 Task: Create a due date automation trigger when advanced on, on the wednesday of the week before a card is due add dates starting next week at 11:00 AM.
Action: Mouse moved to (942, 75)
Screenshot: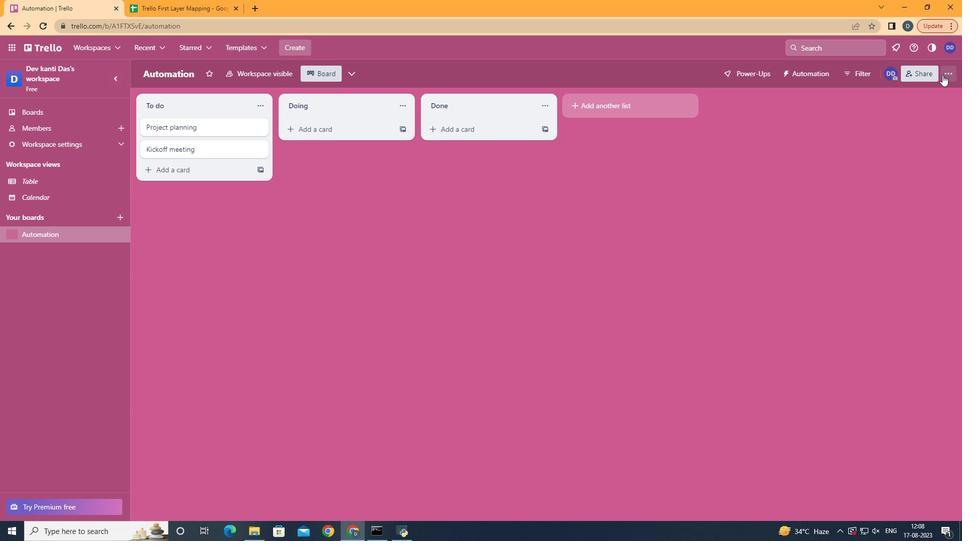 
Action: Mouse pressed left at (942, 75)
Screenshot: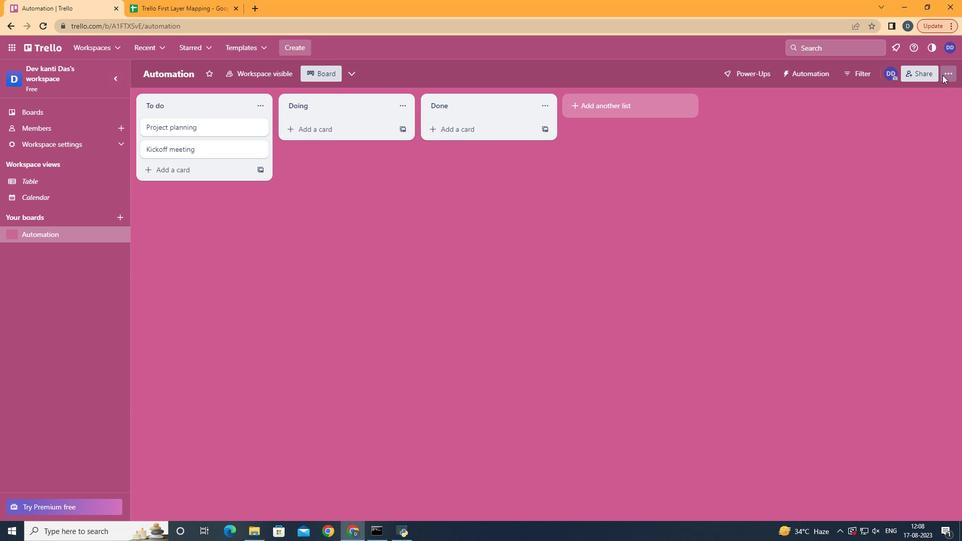 
Action: Mouse moved to (910, 210)
Screenshot: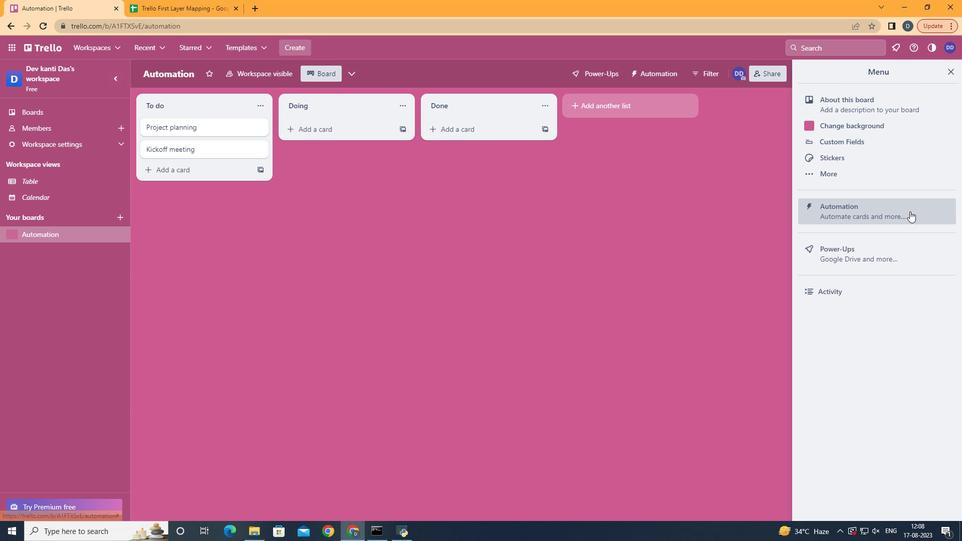 
Action: Mouse pressed left at (910, 210)
Screenshot: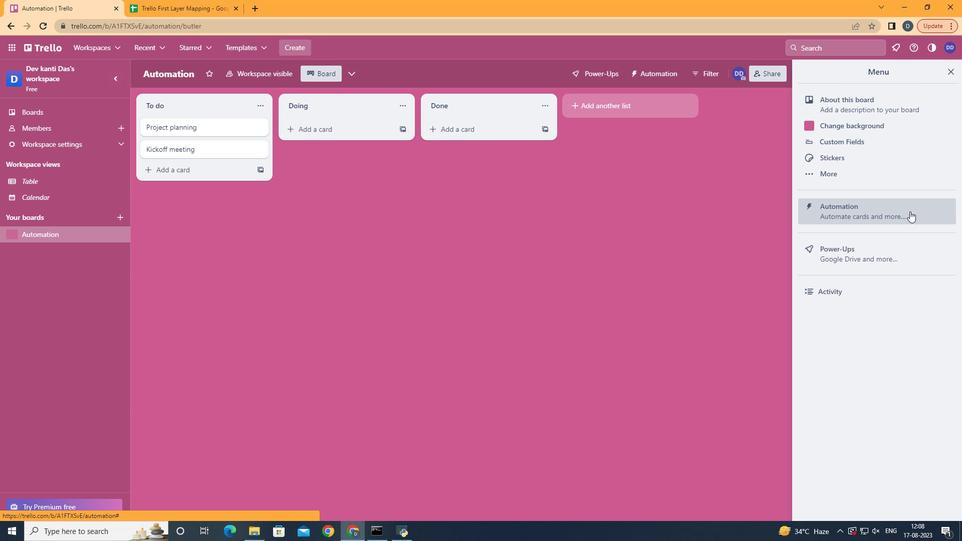 
Action: Mouse moved to (190, 207)
Screenshot: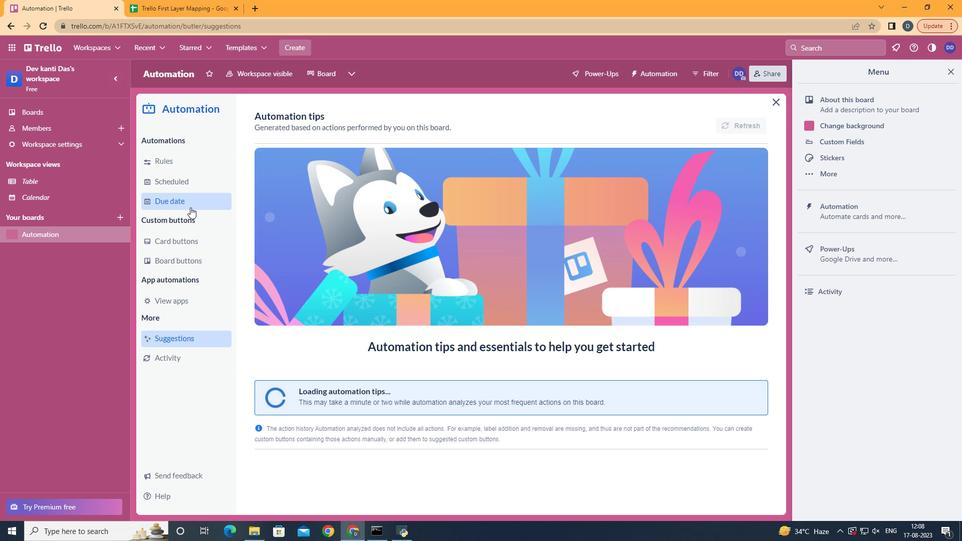 
Action: Mouse pressed left at (190, 207)
Screenshot: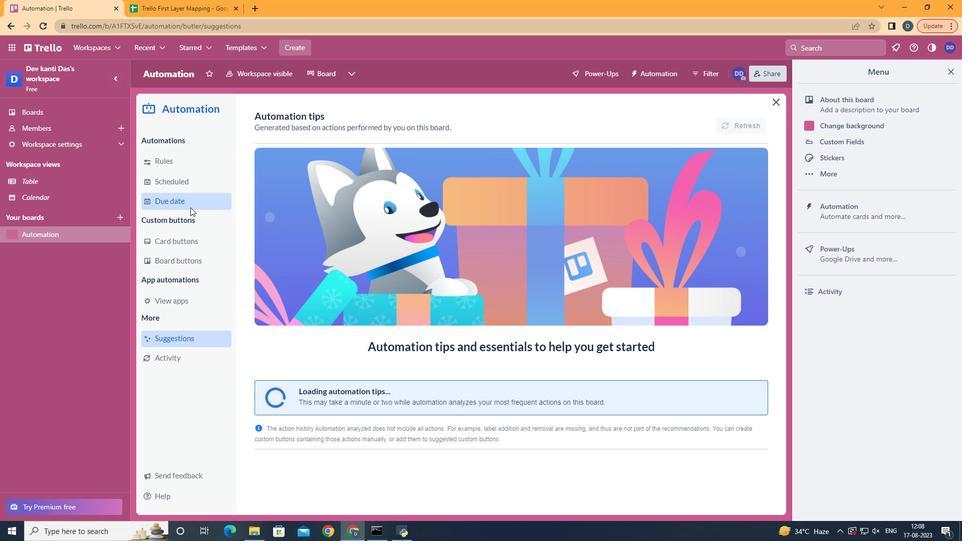 
Action: Mouse moved to (719, 116)
Screenshot: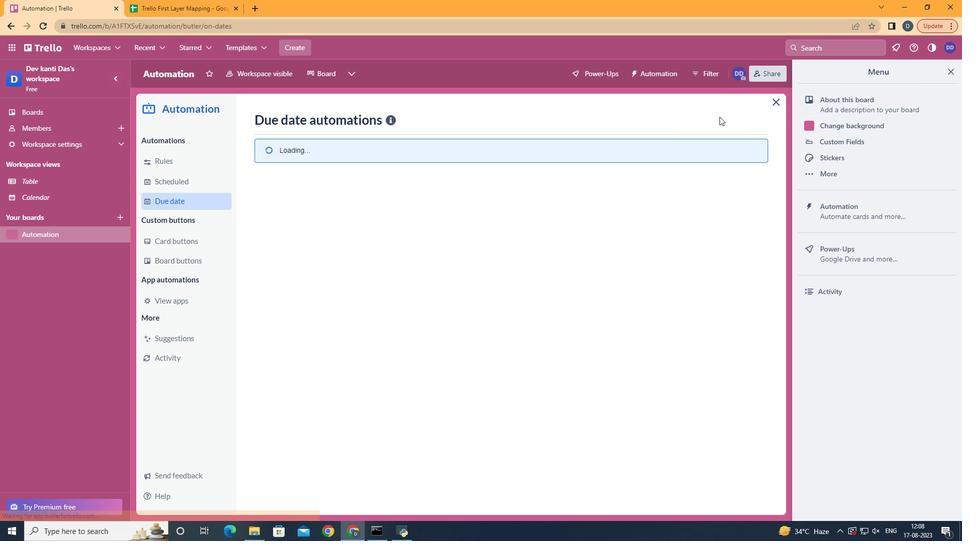 
Action: Mouse pressed left at (719, 116)
Screenshot: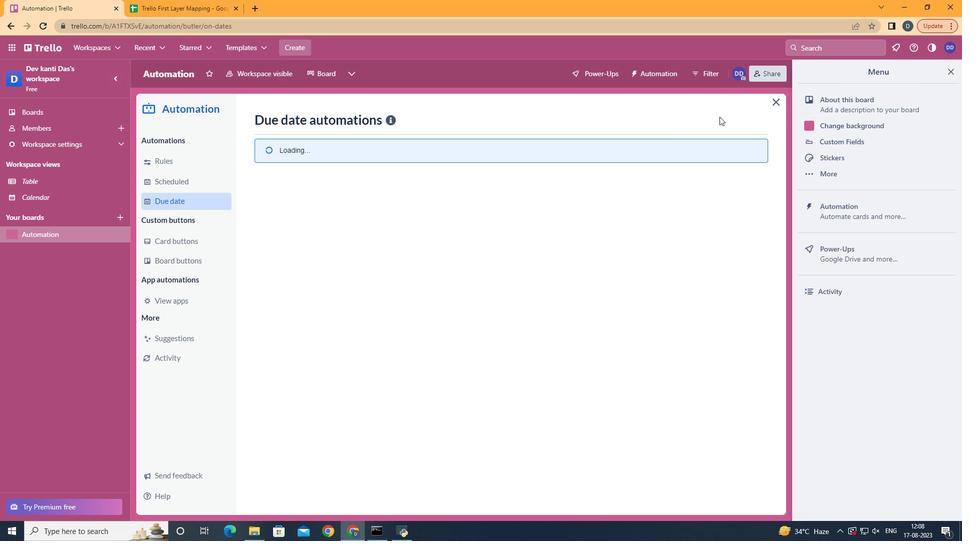 
Action: Mouse moved to (718, 116)
Screenshot: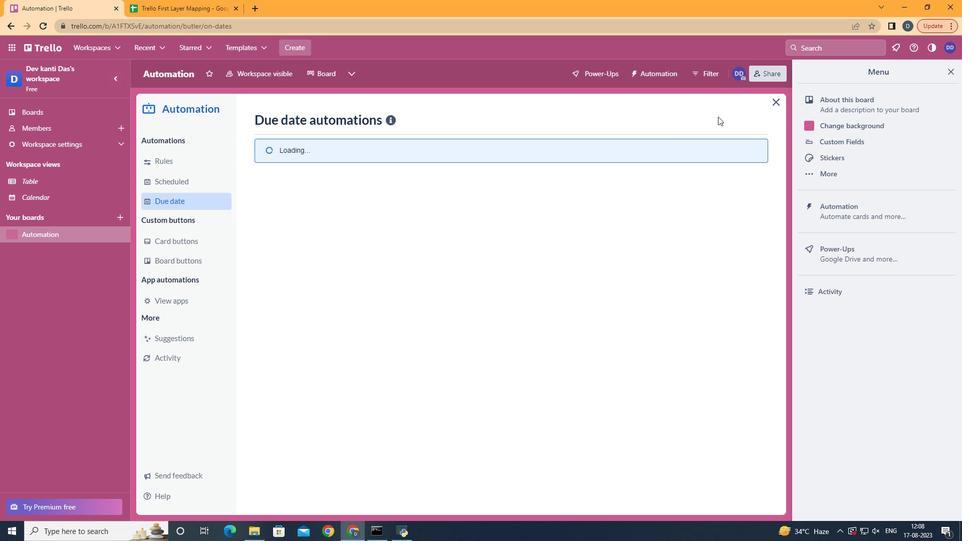 
Action: Mouse pressed left at (718, 116)
Screenshot: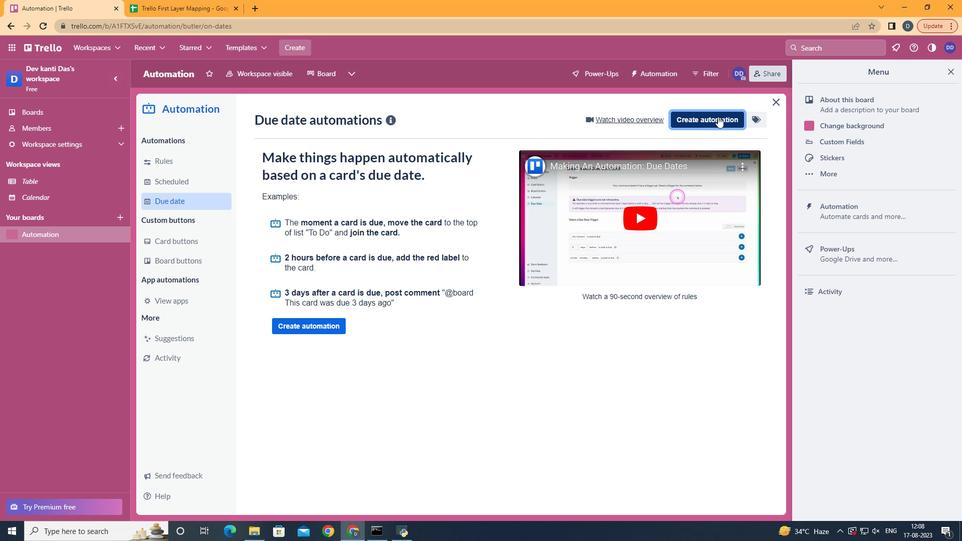 
Action: Mouse moved to (534, 220)
Screenshot: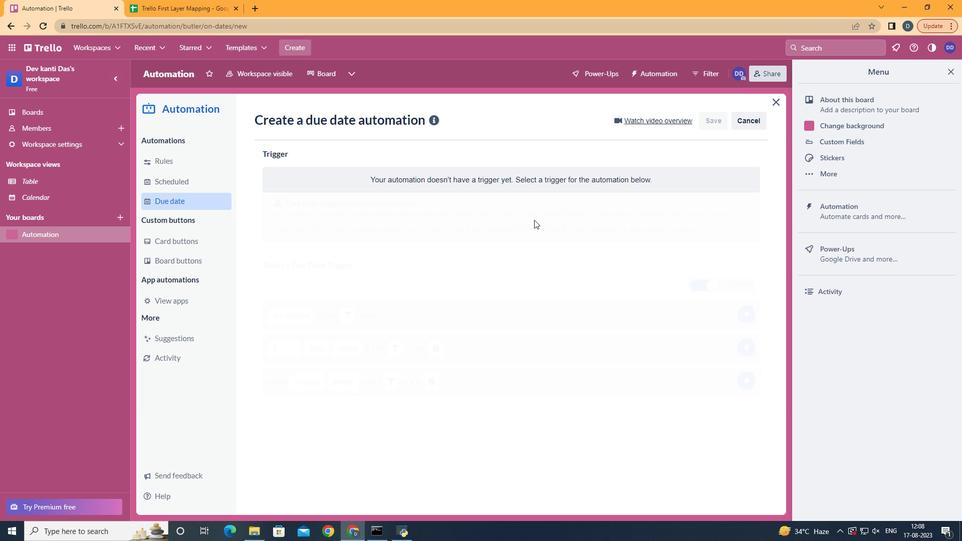
Action: Mouse pressed left at (534, 220)
Screenshot: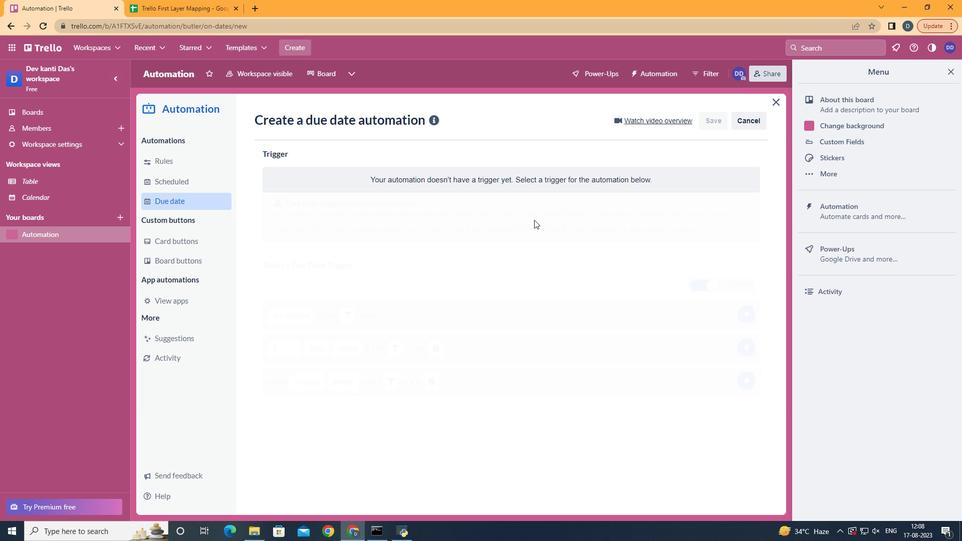 
Action: Mouse moved to (335, 304)
Screenshot: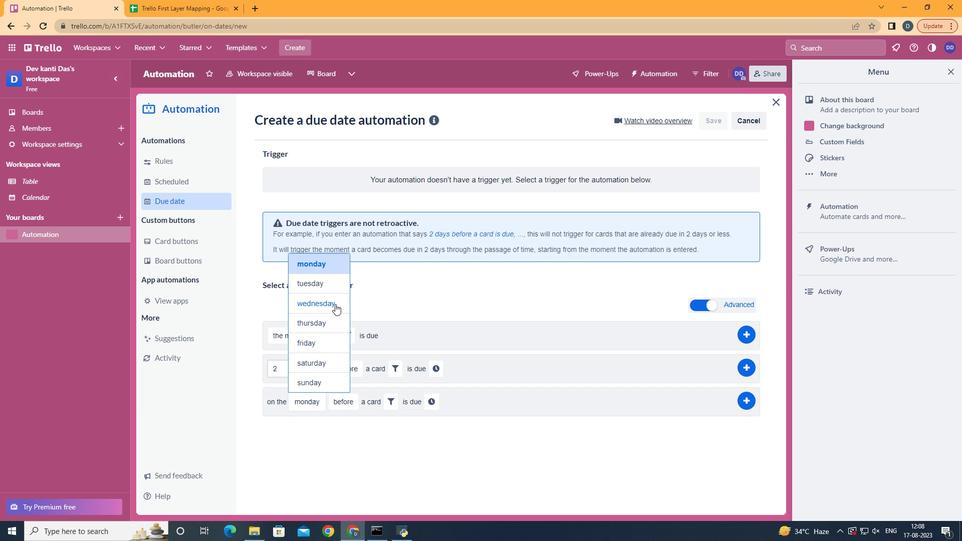 
Action: Mouse pressed left at (335, 304)
Screenshot: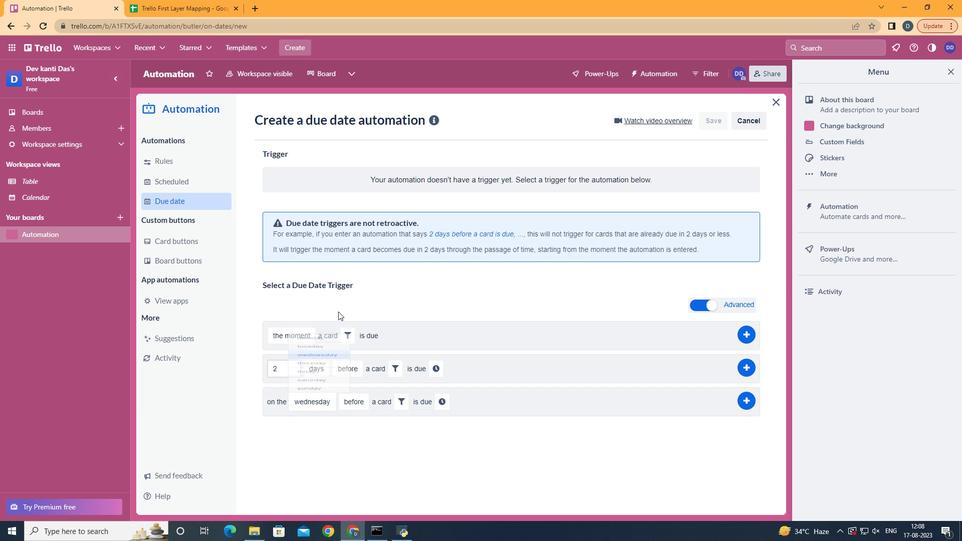 
Action: Mouse moved to (362, 479)
Screenshot: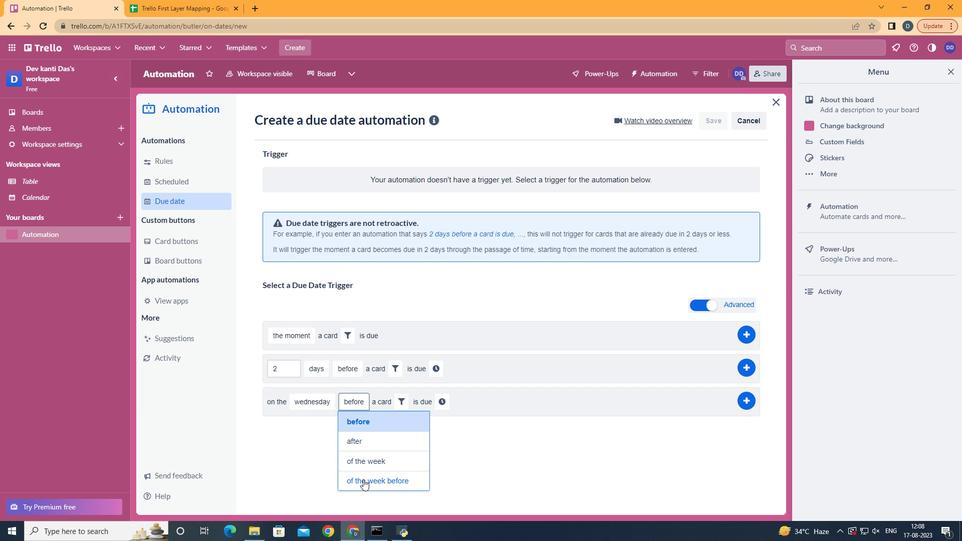 
Action: Mouse pressed left at (362, 479)
Screenshot: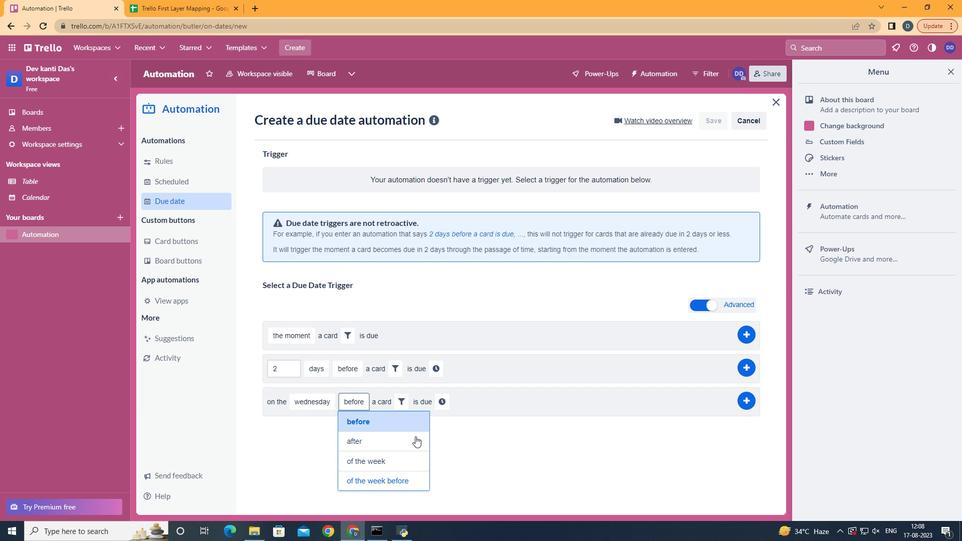
Action: Mouse moved to (433, 403)
Screenshot: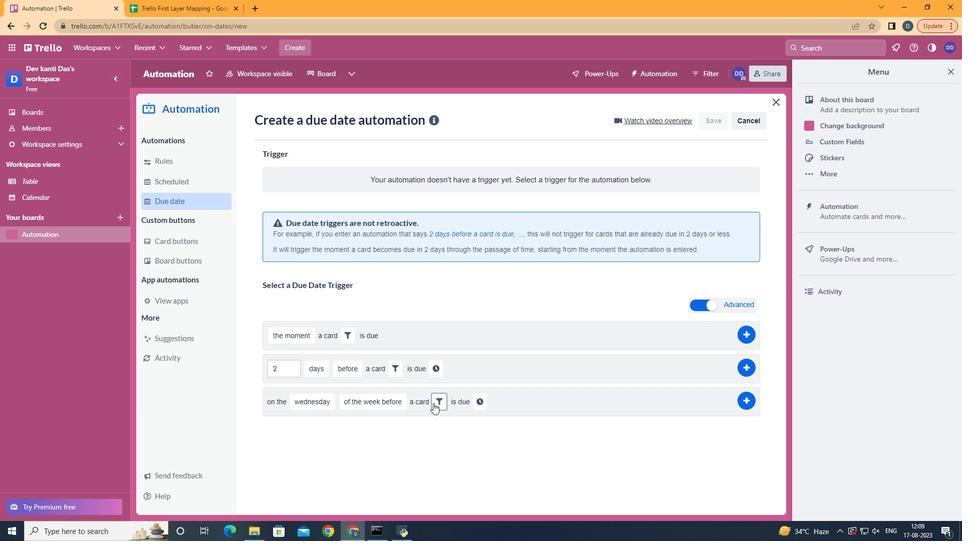 
Action: Mouse pressed left at (433, 403)
Screenshot: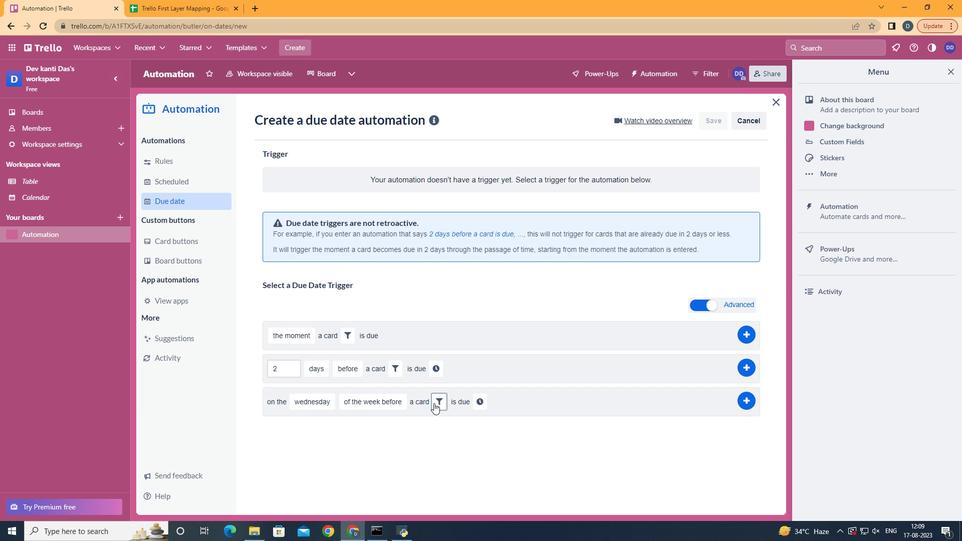 
Action: Mouse moved to (489, 428)
Screenshot: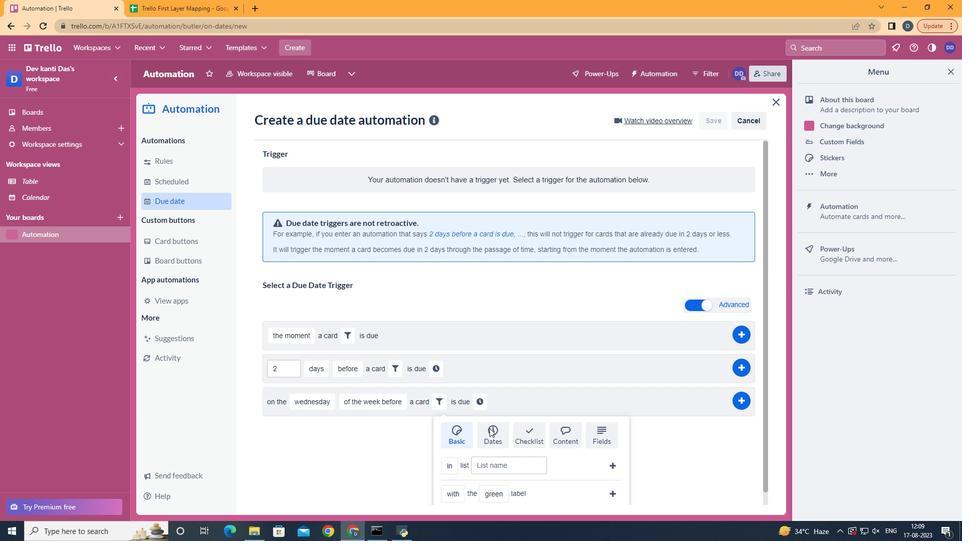 
Action: Mouse pressed left at (489, 428)
Screenshot: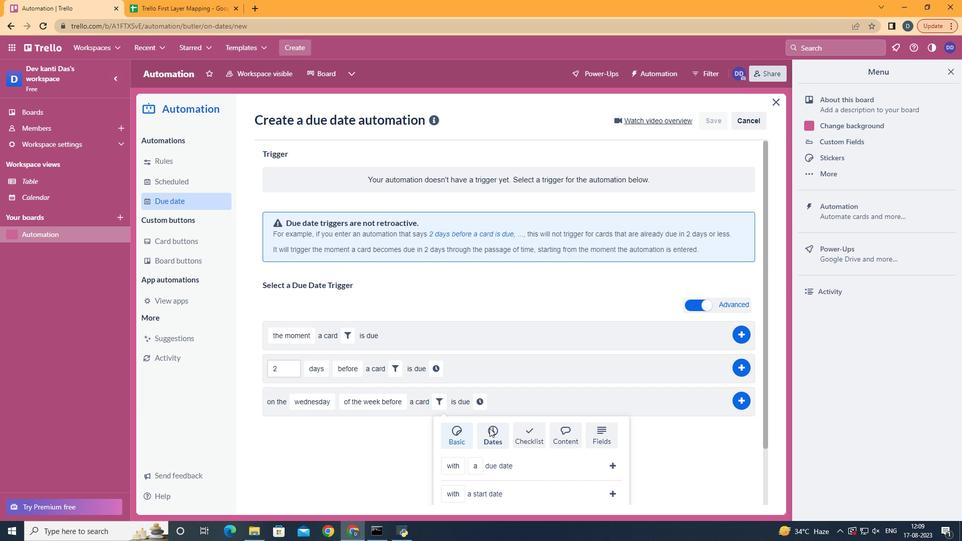 
Action: Mouse scrolled (489, 427) with delta (0, 0)
Screenshot: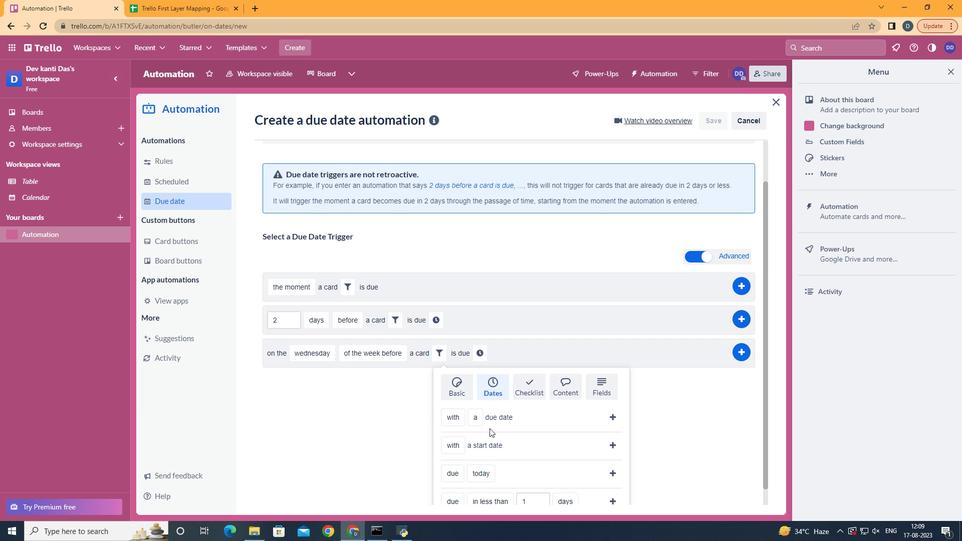
Action: Mouse scrolled (489, 427) with delta (0, 0)
Screenshot: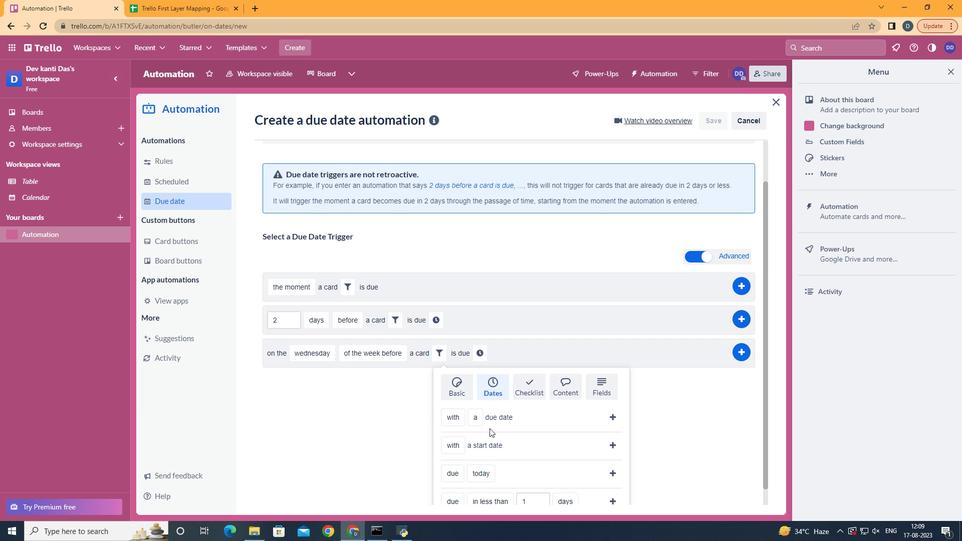 
Action: Mouse scrolled (489, 427) with delta (0, 0)
Screenshot: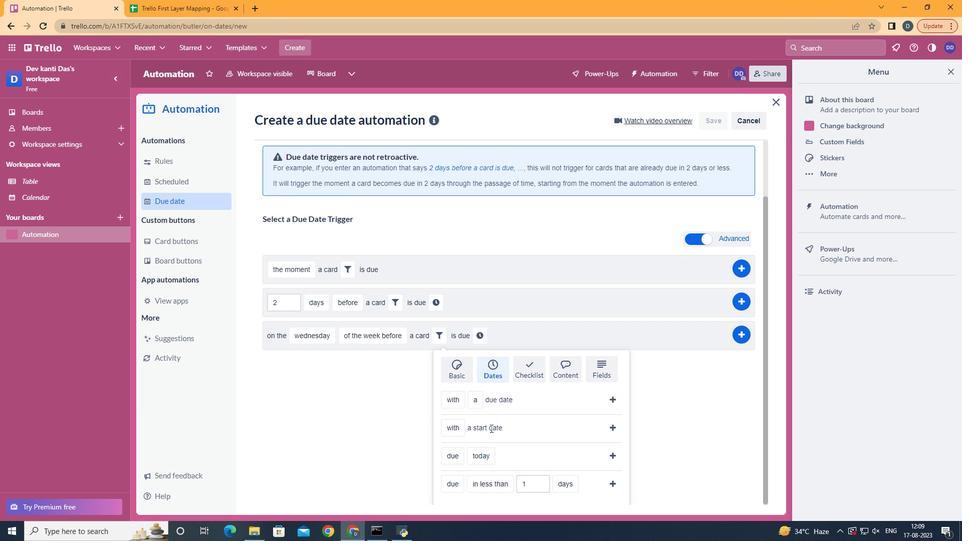 
Action: Mouse scrolled (489, 427) with delta (0, 0)
Screenshot: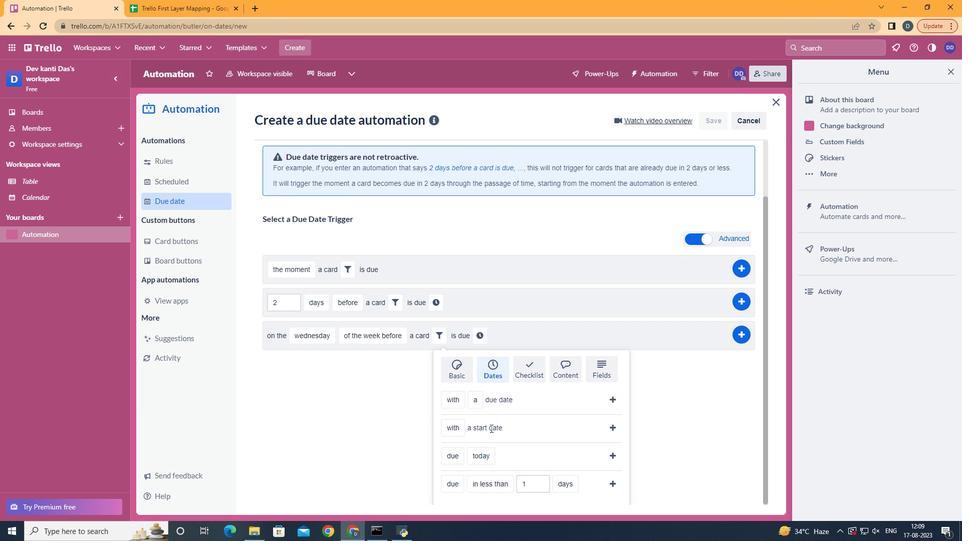 
Action: Mouse moved to (466, 417)
Screenshot: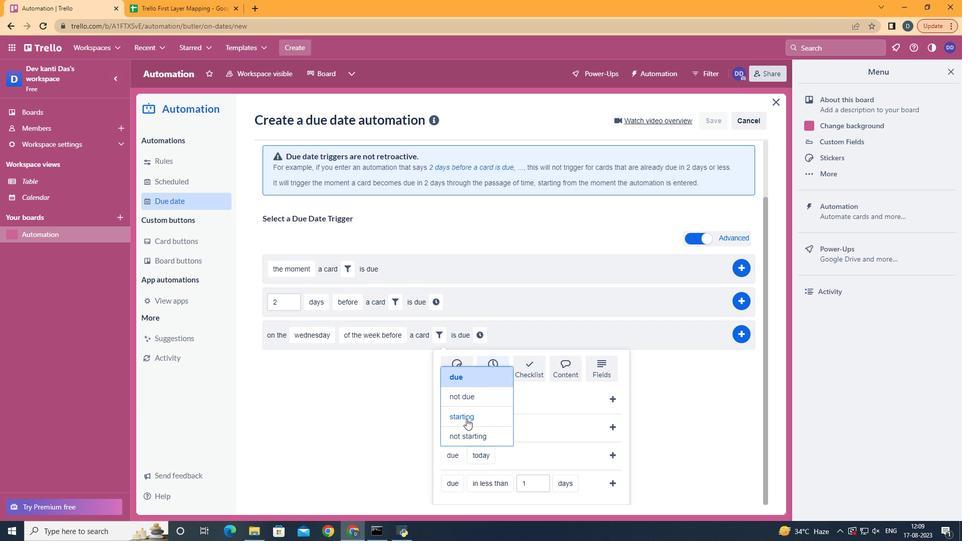 
Action: Mouse pressed left at (466, 417)
Screenshot: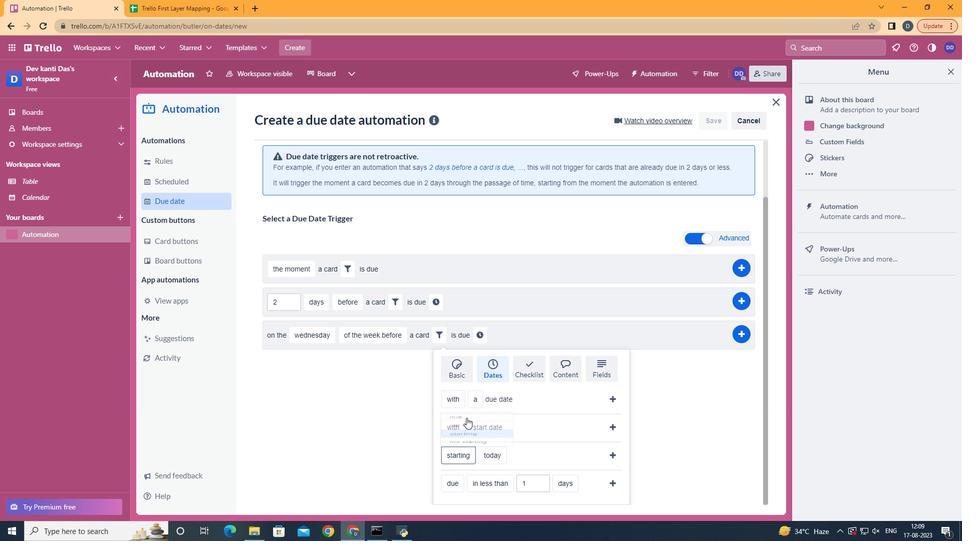 
Action: Mouse moved to (512, 397)
Screenshot: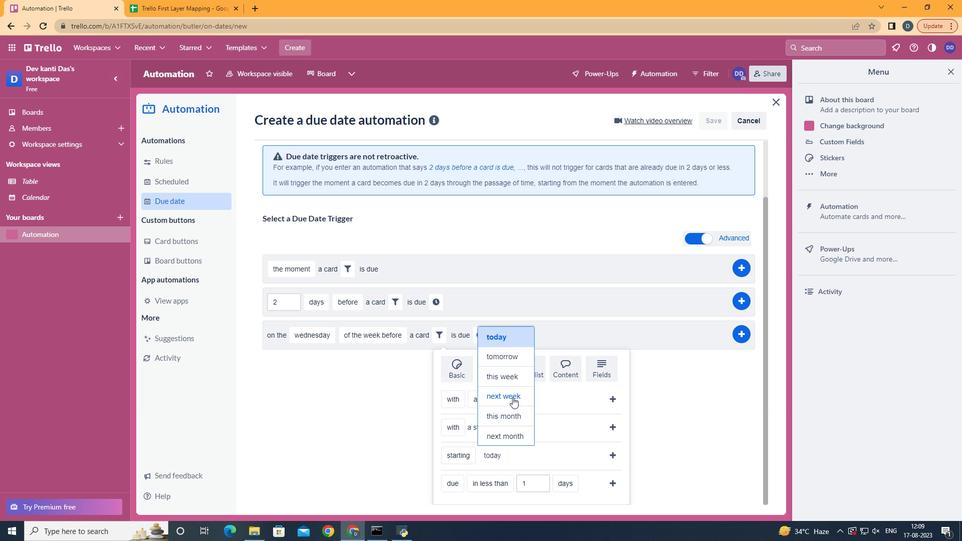 
Action: Mouse pressed left at (512, 397)
Screenshot: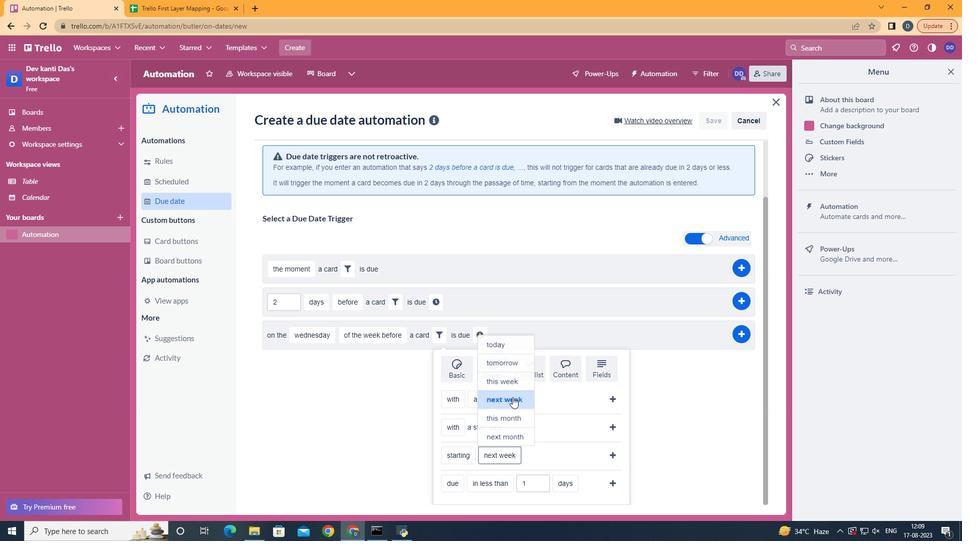 
Action: Mouse moved to (612, 455)
Screenshot: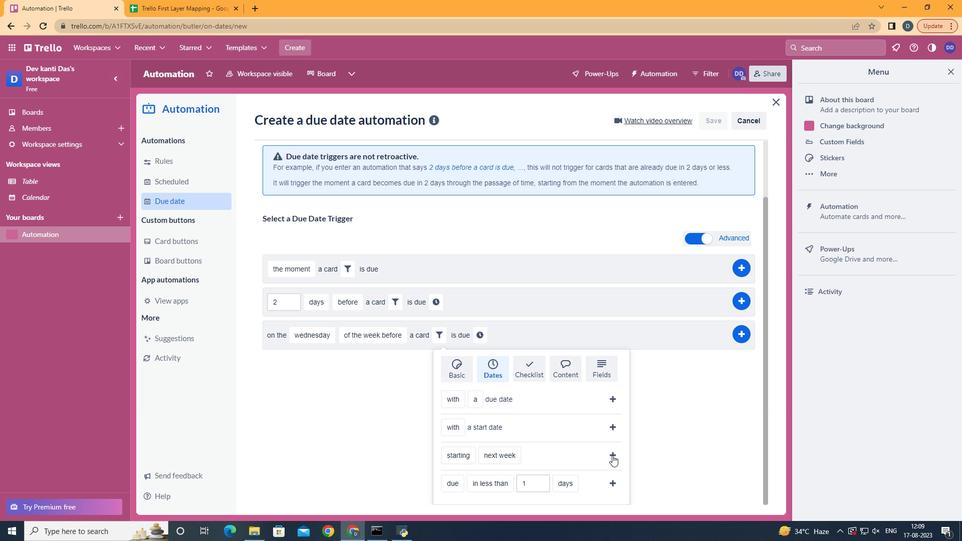 
Action: Mouse pressed left at (612, 455)
Screenshot: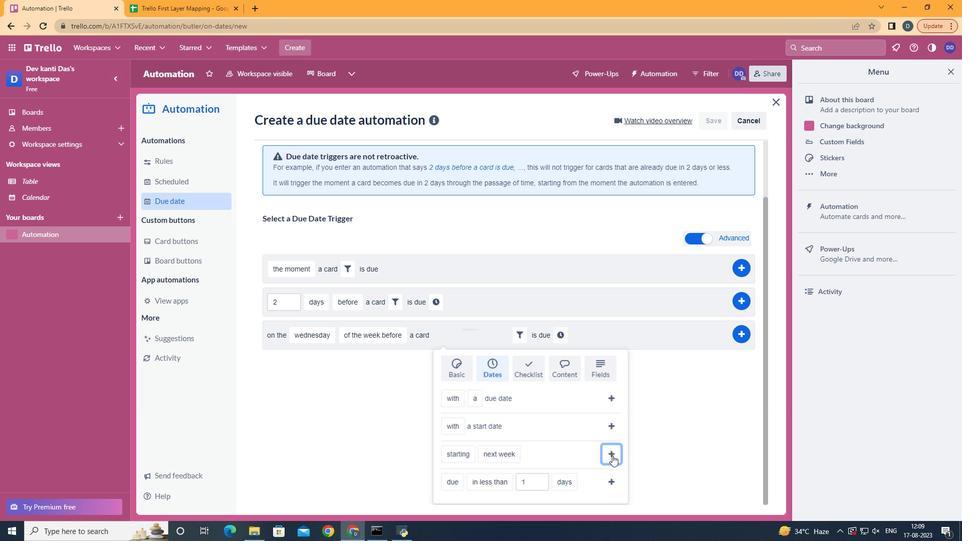 
Action: Mouse moved to (563, 405)
Screenshot: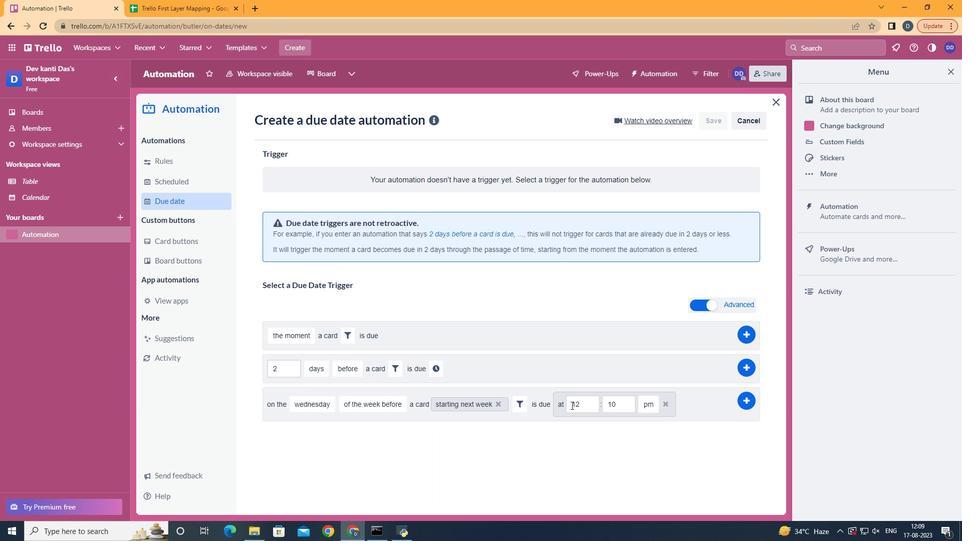 
Action: Mouse pressed left at (563, 405)
Screenshot: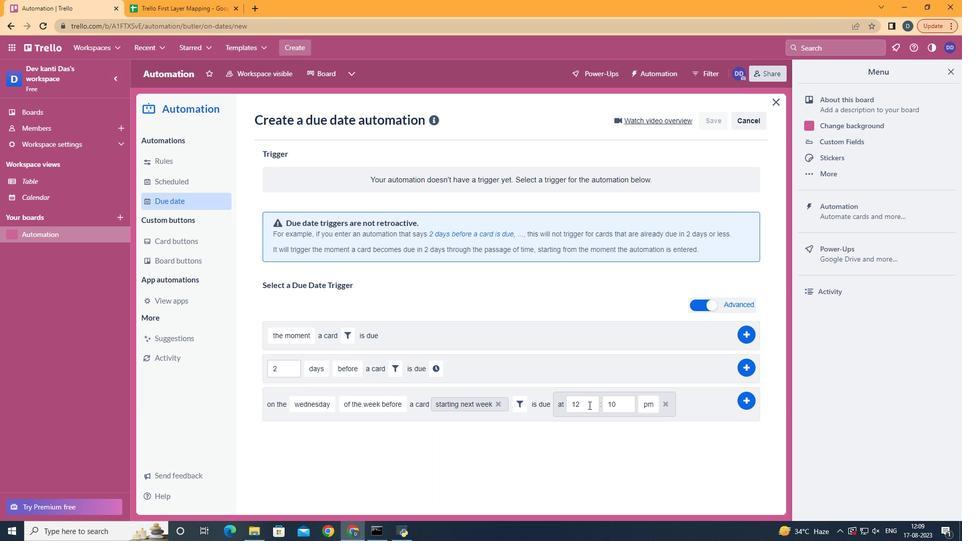 
Action: Mouse moved to (594, 405)
Screenshot: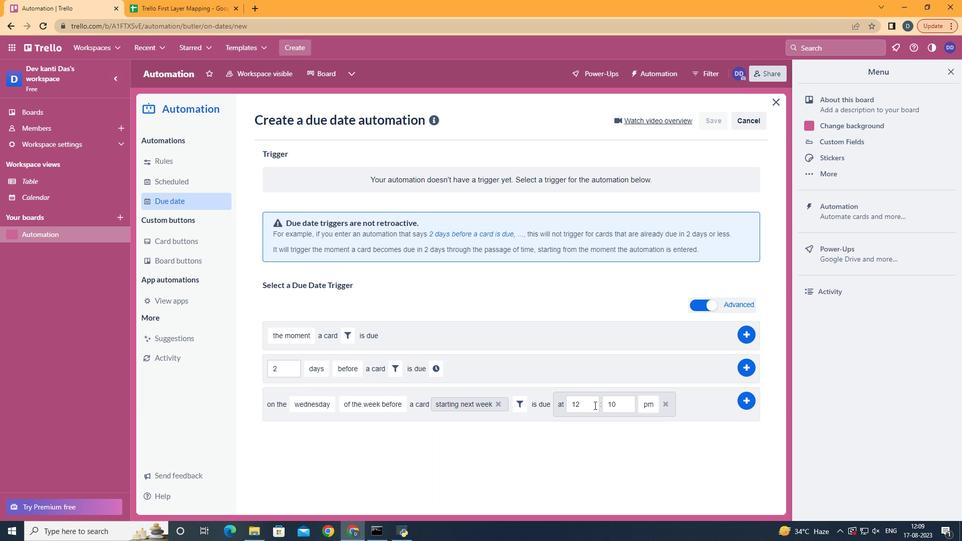 
Action: Mouse pressed left at (594, 405)
Screenshot: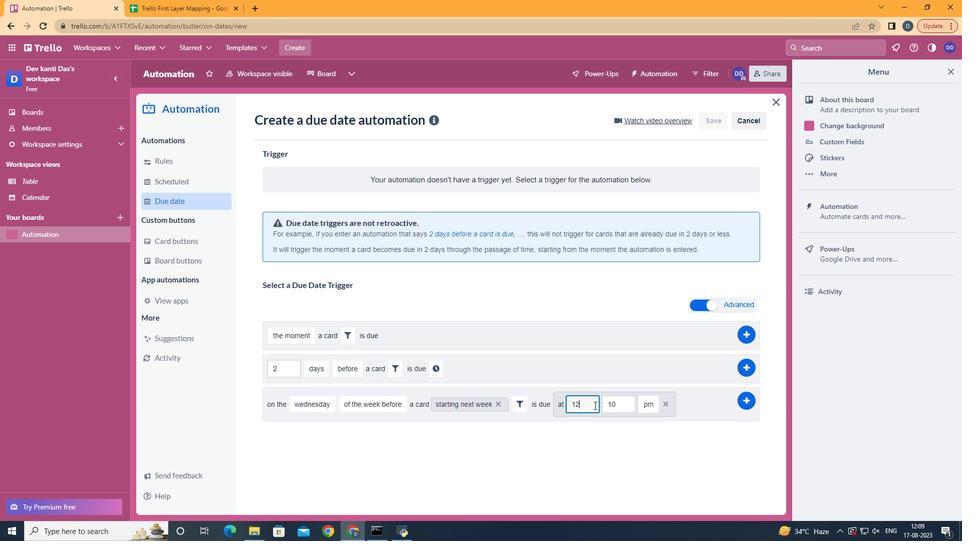 
Action: Mouse moved to (594, 406)
Screenshot: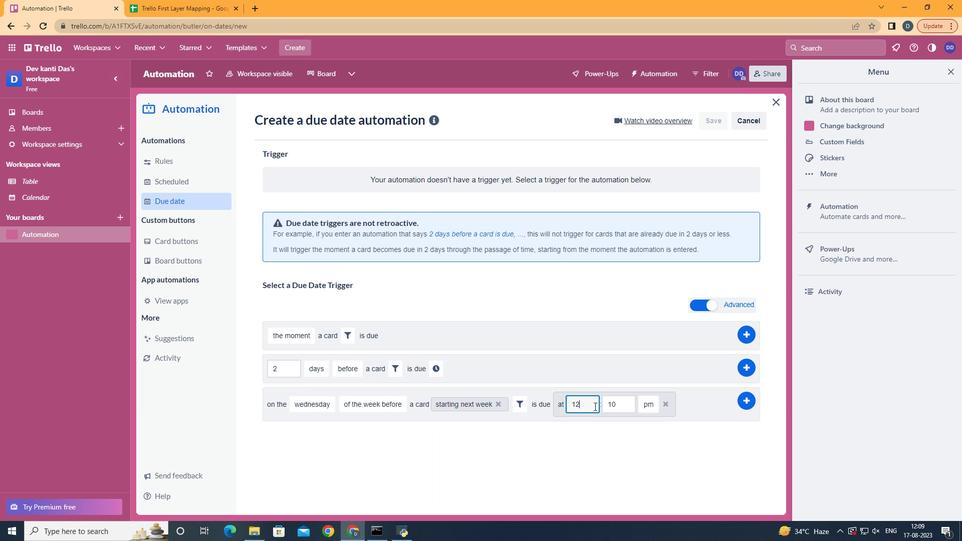 
Action: Key pressed <Key.backspace>1
Screenshot: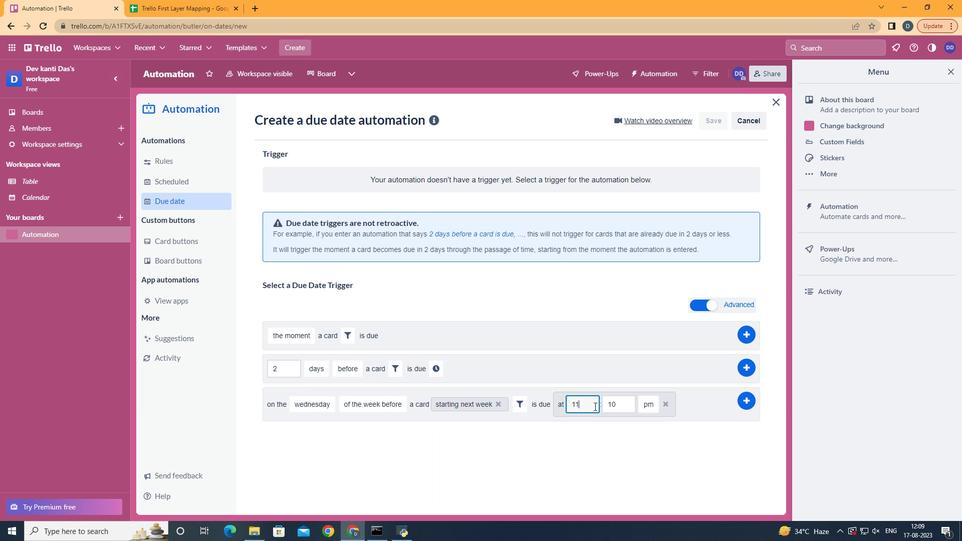 
Action: Mouse moved to (626, 401)
Screenshot: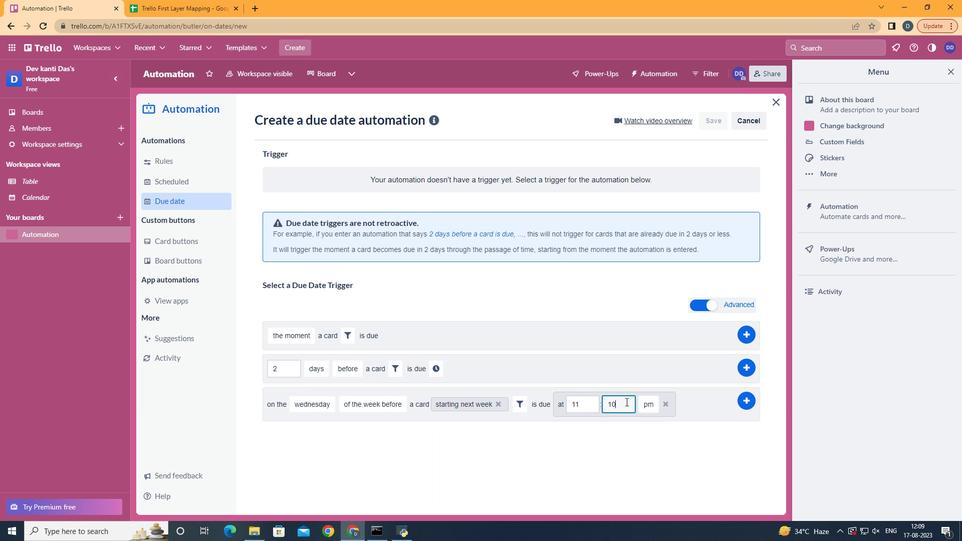 
Action: Mouse pressed left at (626, 401)
Screenshot: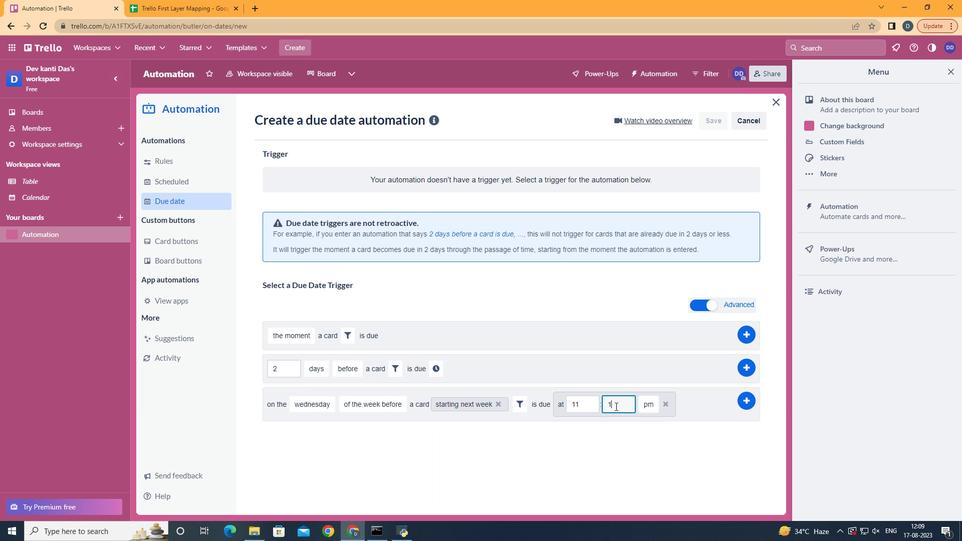 
Action: Mouse moved to (625, 401)
Screenshot: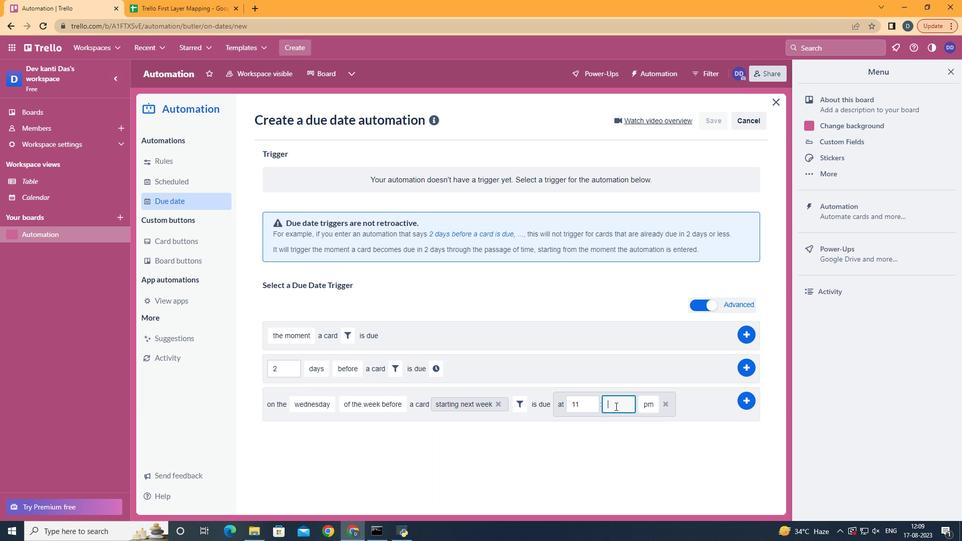 
Action: Key pressed <Key.backspace>
Screenshot: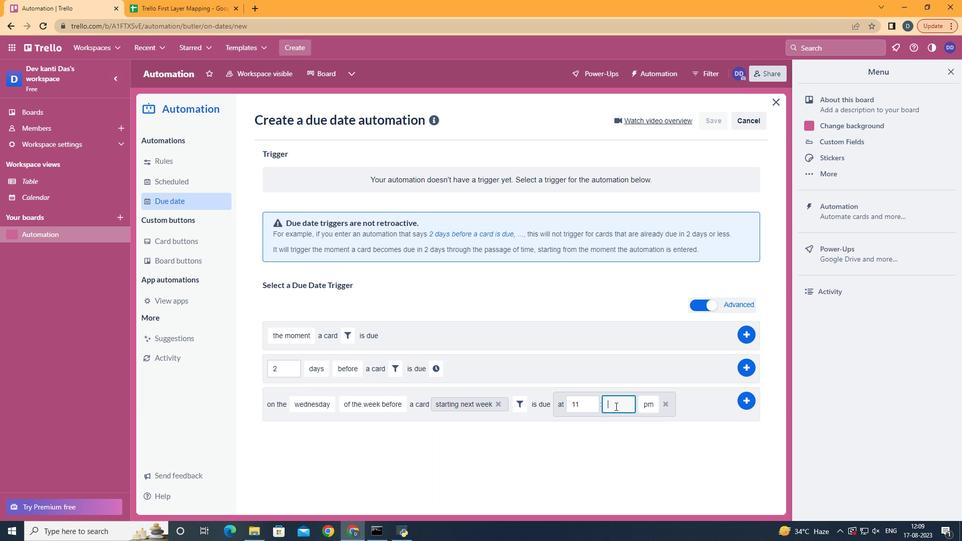 
Action: Mouse moved to (615, 406)
Screenshot: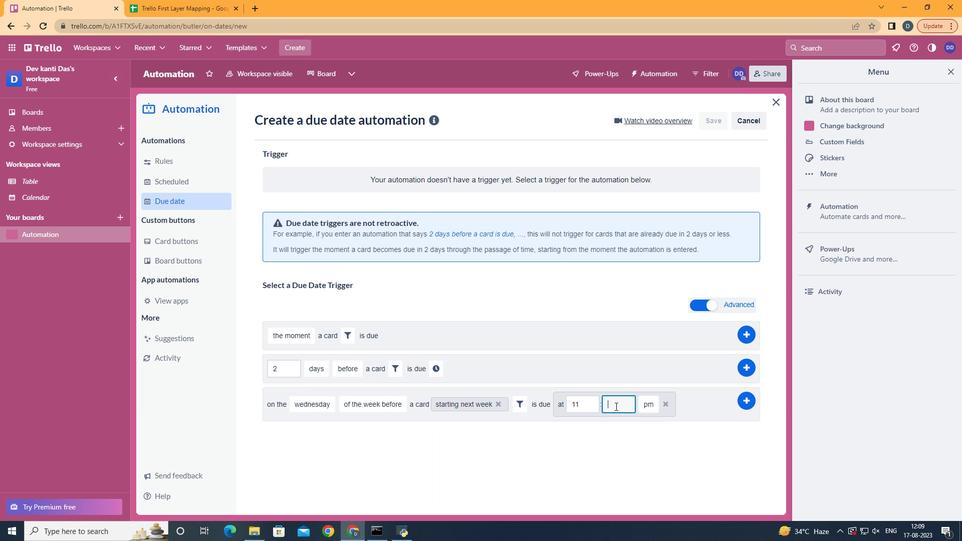 
Action: Key pressed <Key.backspace>00
Screenshot: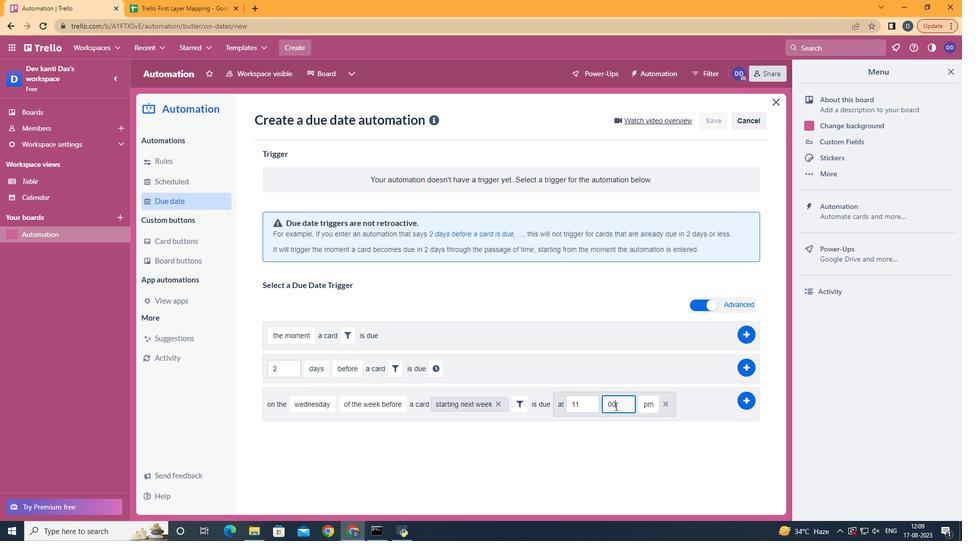 
Action: Mouse moved to (653, 422)
Screenshot: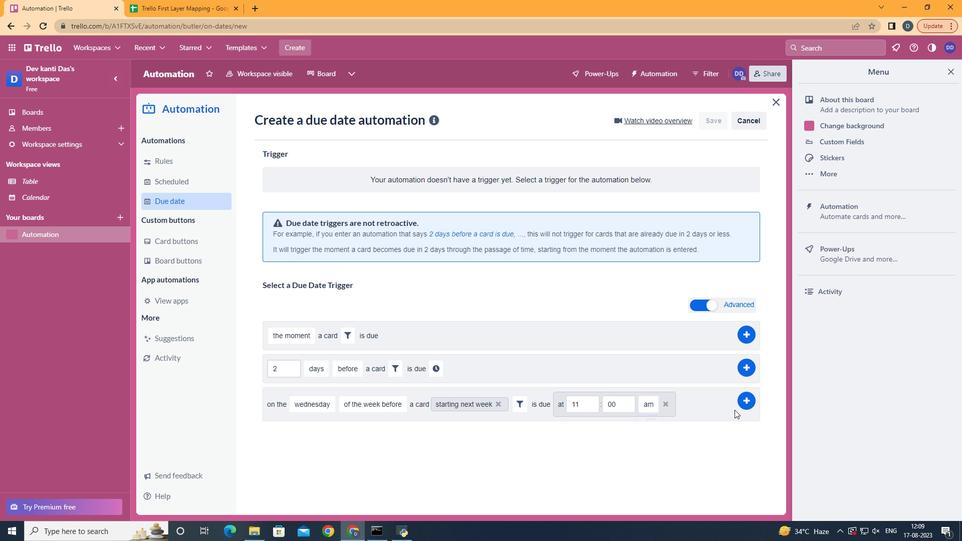
Action: Mouse pressed left at (653, 422)
Screenshot: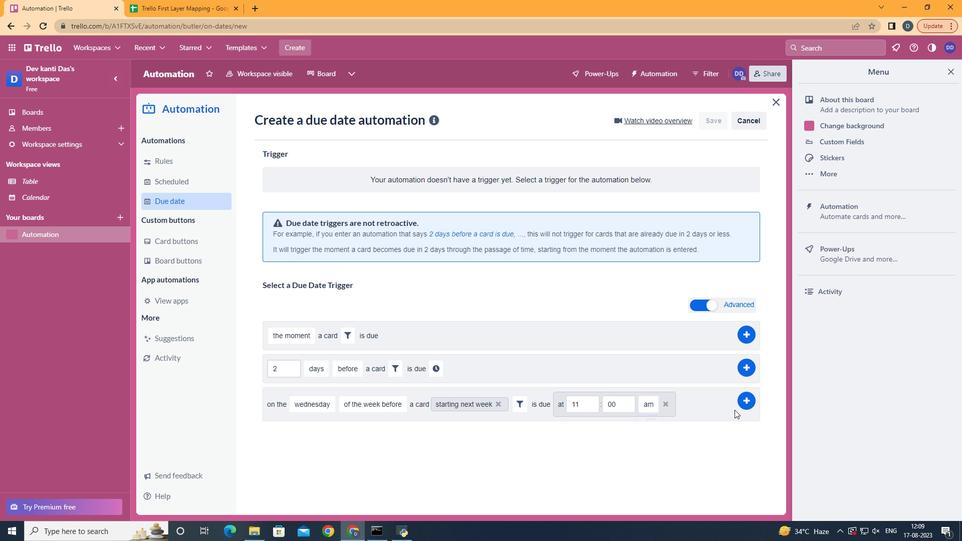 
Action: Mouse moved to (754, 399)
Screenshot: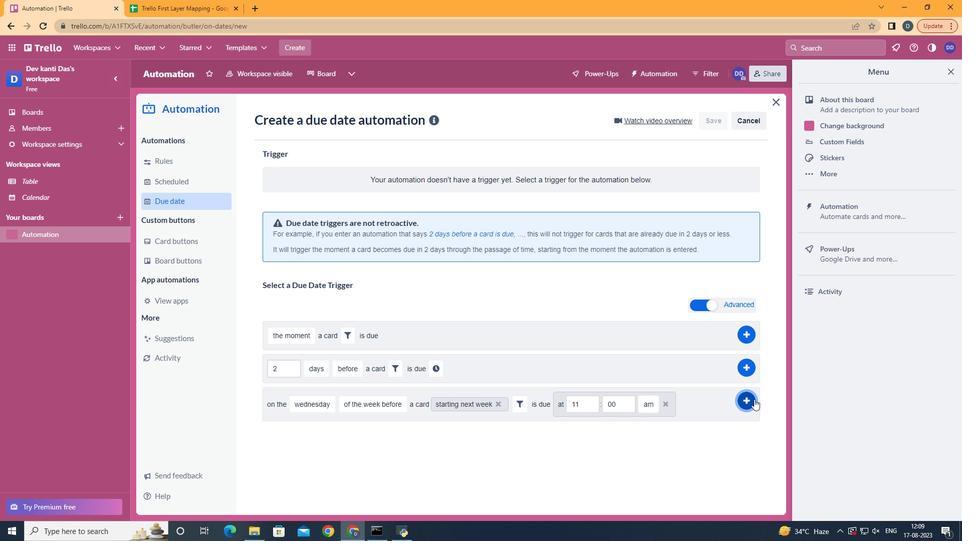 
Action: Mouse pressed left at (754, 399)
Screenshot: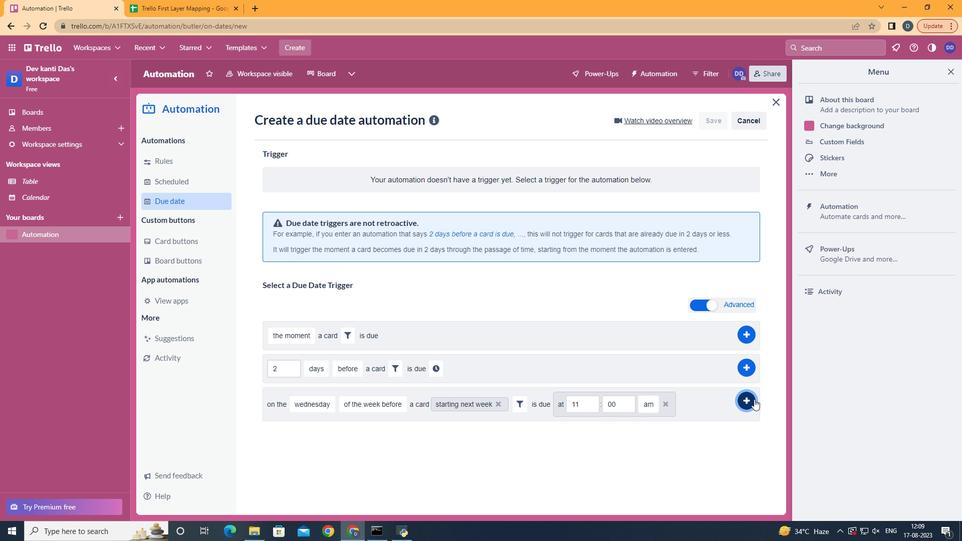 
